 Task: Toggle the allow breakpoints everywhere option in the collapse results.
Action: Mouse moved to (12, 512)
Screenshot: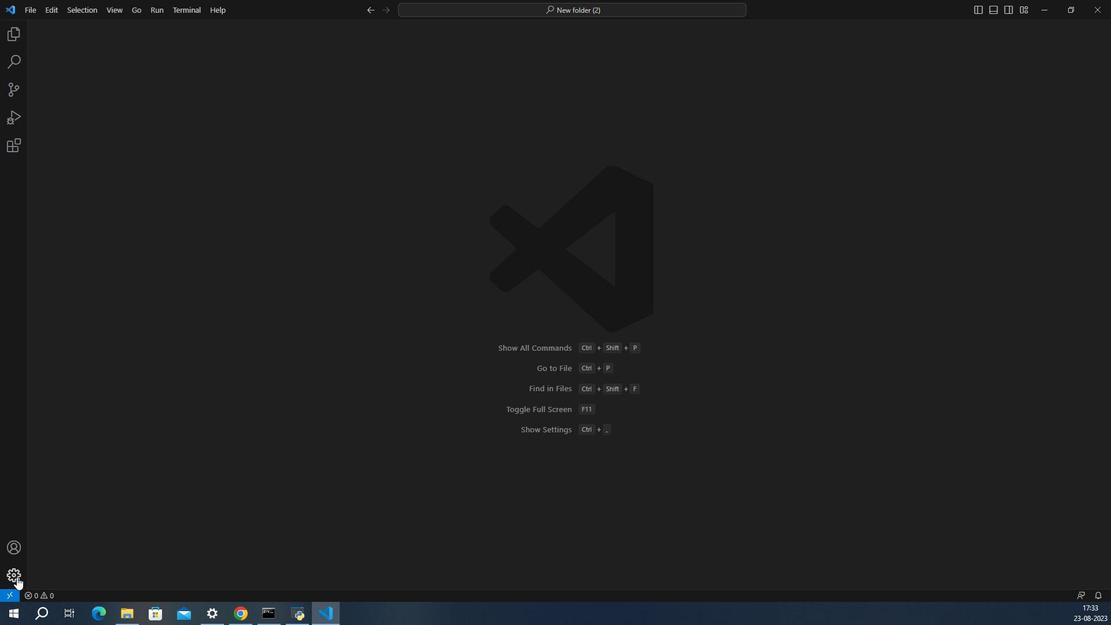 
Action: Mouse pressed left at (12, 512)
Screenshot: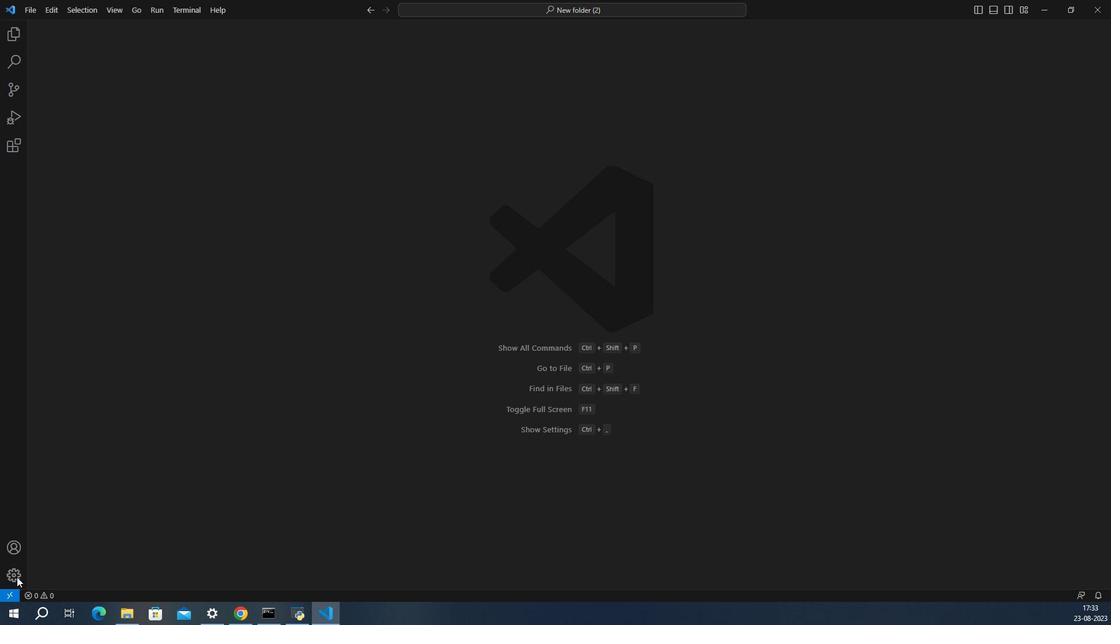 
Action: Mouse moved to (53, 481)
Screenshot: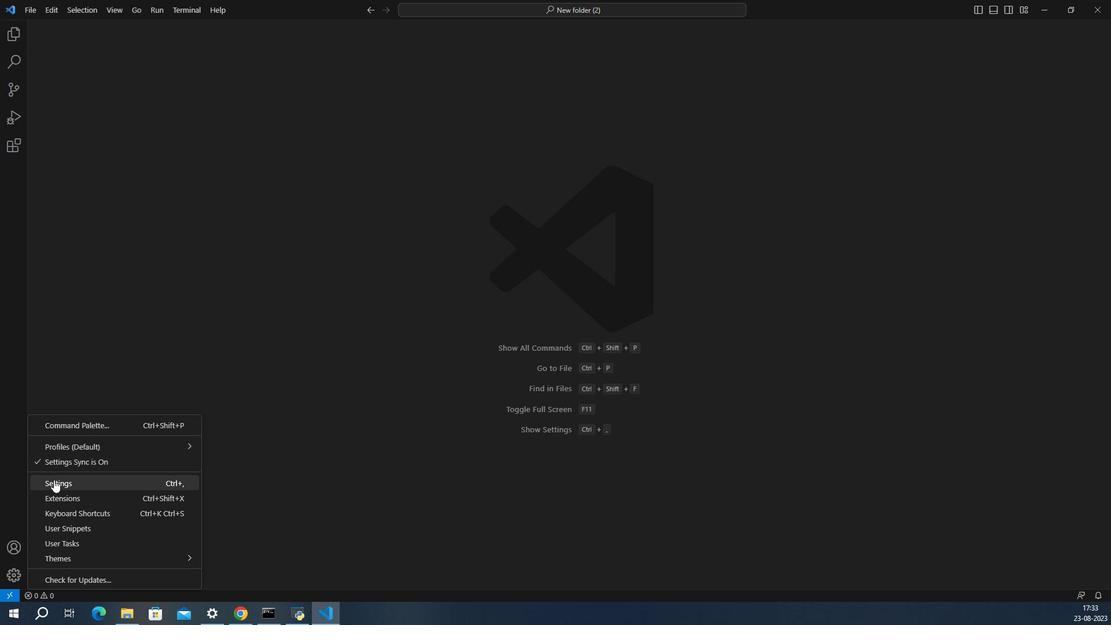 
Action: Mouse pressed left at (53, 481)
Screenshot: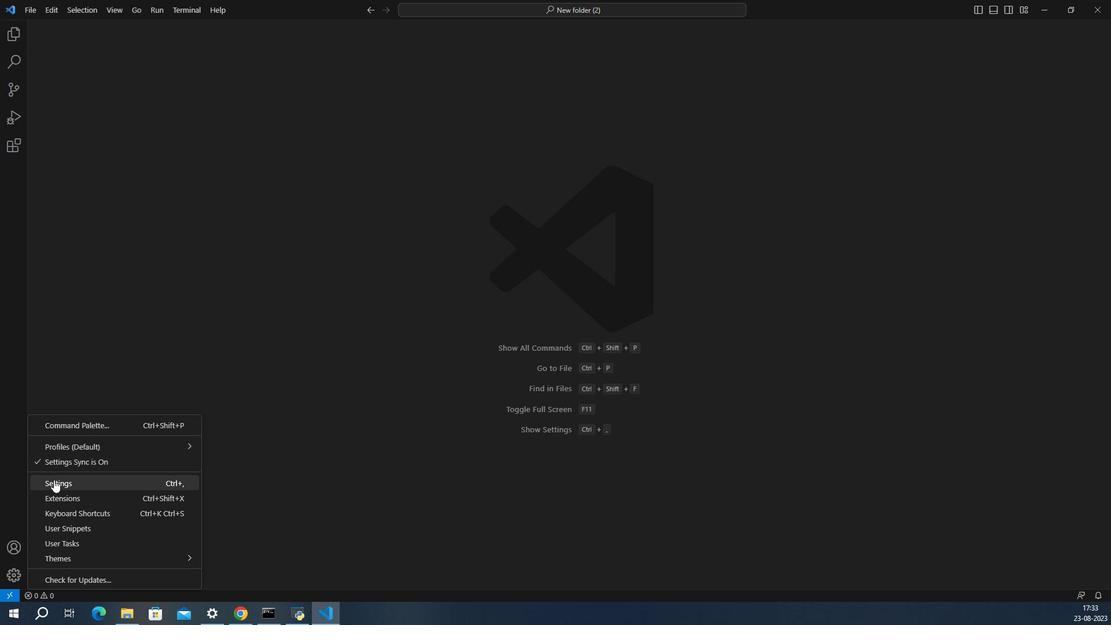 
Action: Mouse moved to (482, 479)
Screenshot: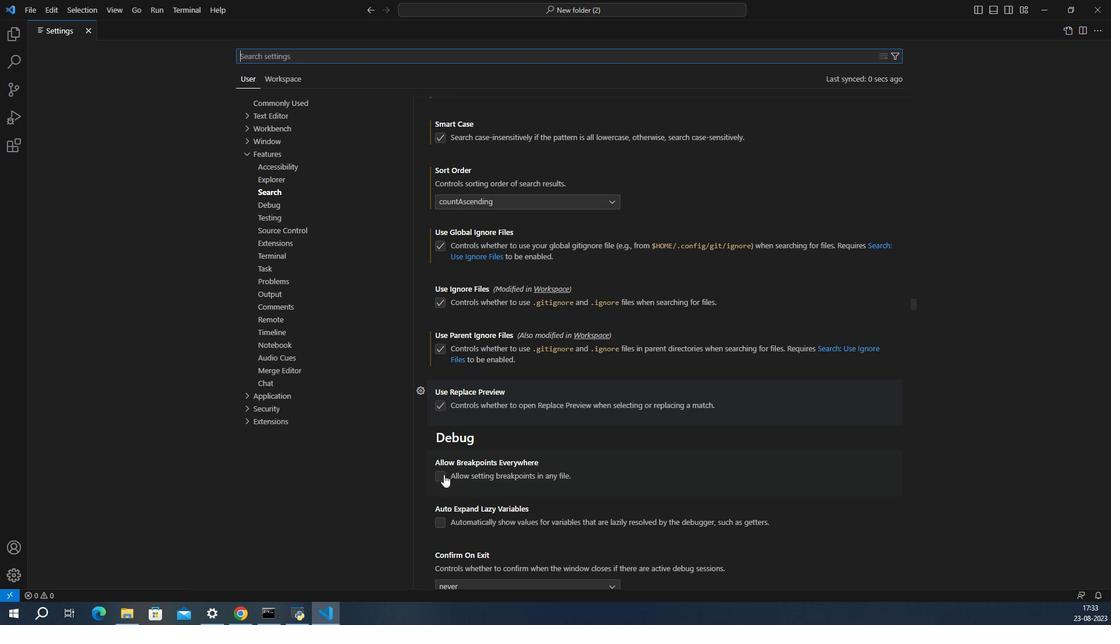 
Action: Mouse pressed left at (482, 479)
Screenshot: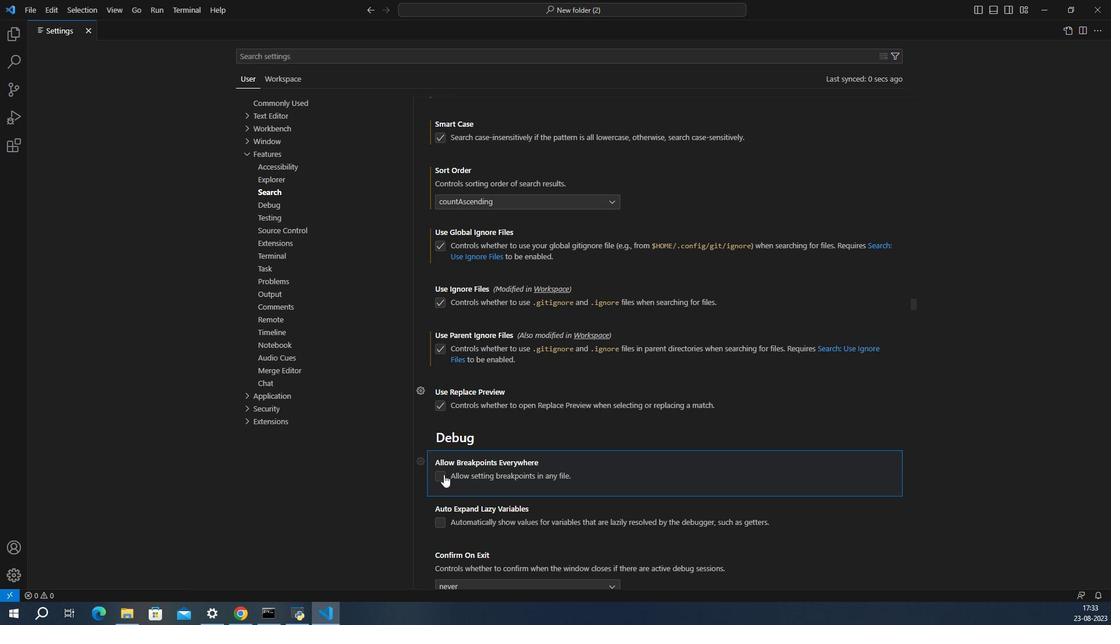 
Action: Mouse moved to (526, 480)
Screenshot: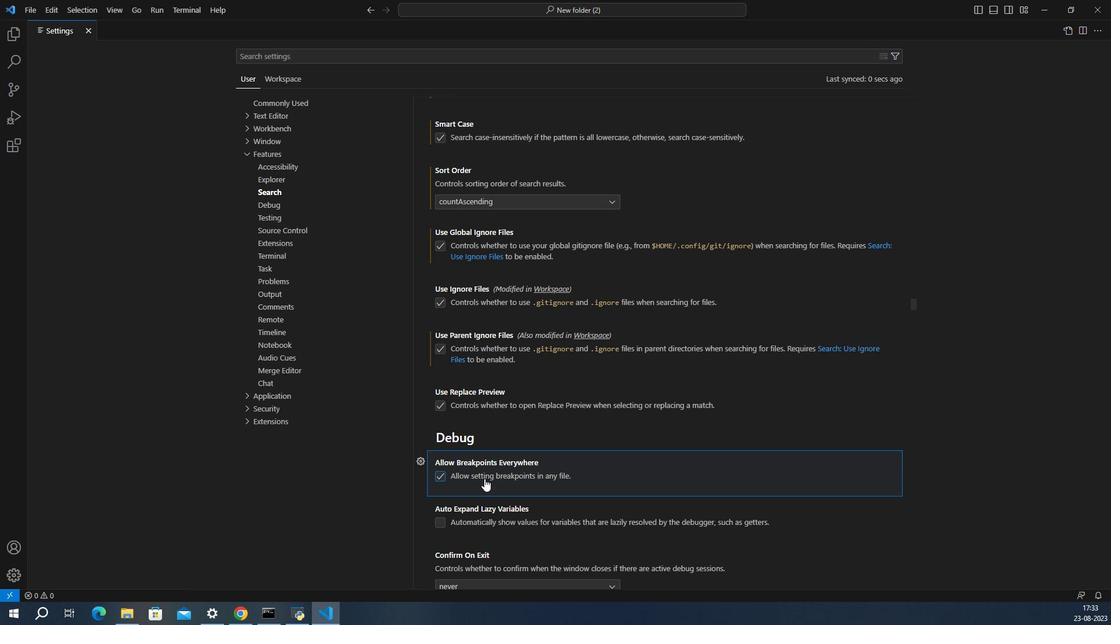 
